 Task: Filter the discussions in the repository "Javascript" by the label "help wanted".
Action: Mouse moved to (1032, 239)
Screenshot: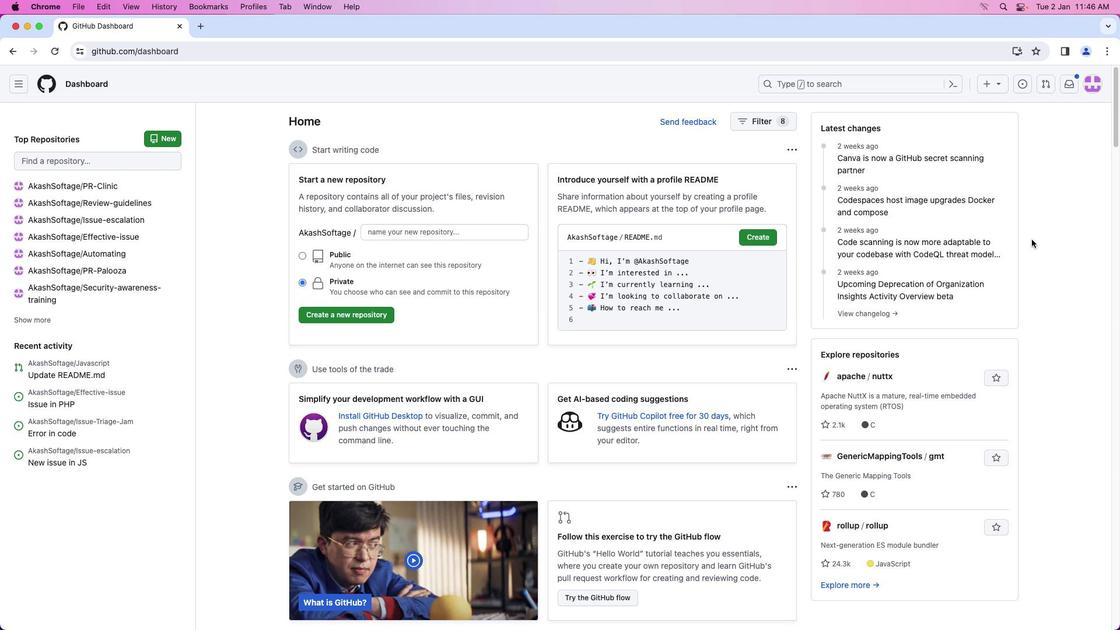 
Action: Mouse pressed left at (1032, 239)
Screenshot: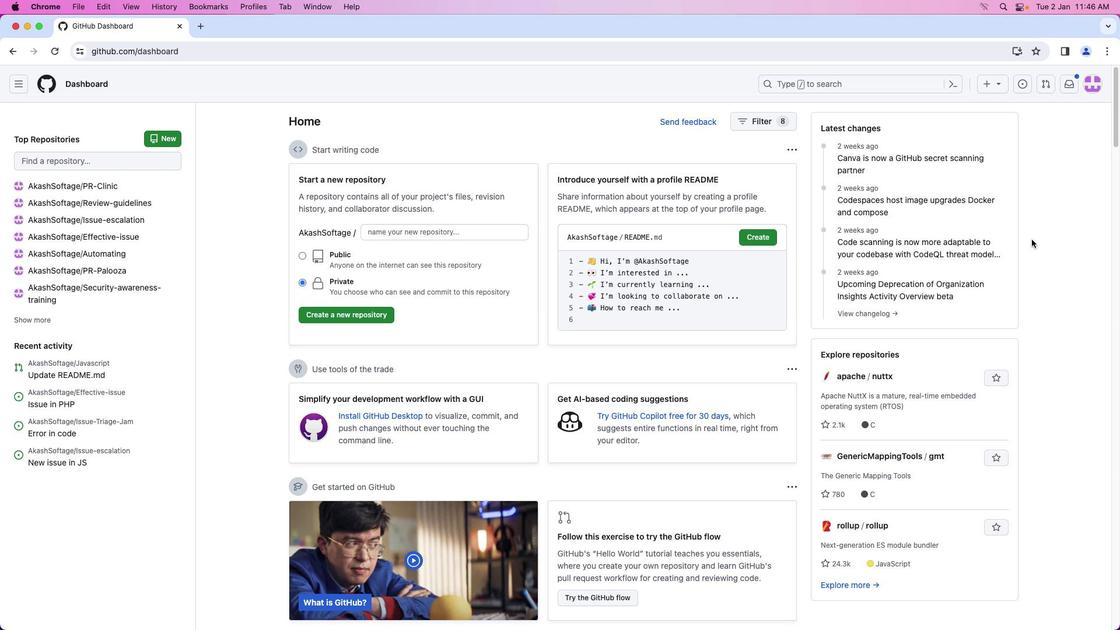 
Action: Mouse moved to (1091, 89)
Screenshot: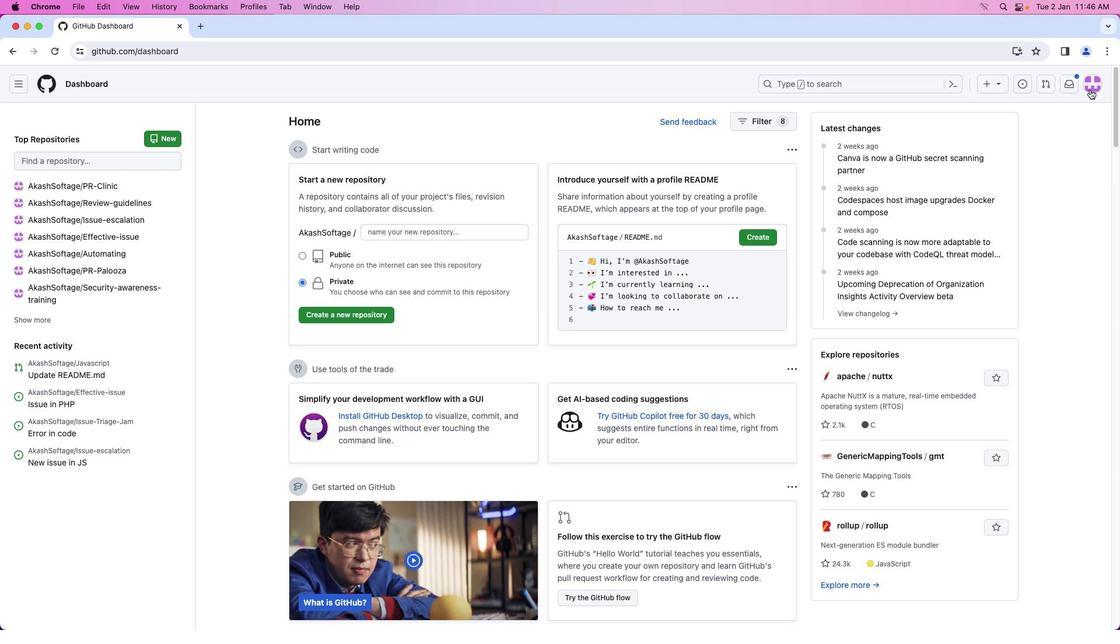 
Action: Mouse pressed left at (1091, 89)
Screenshot: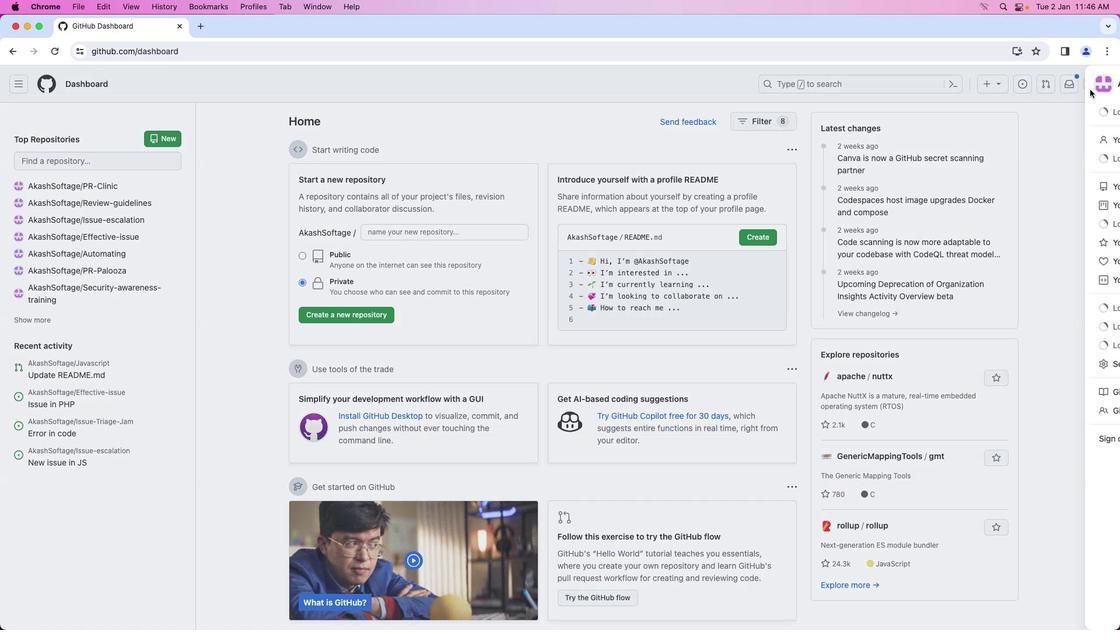 
Action: Mouse moved to (1029, 185)
Screenshot: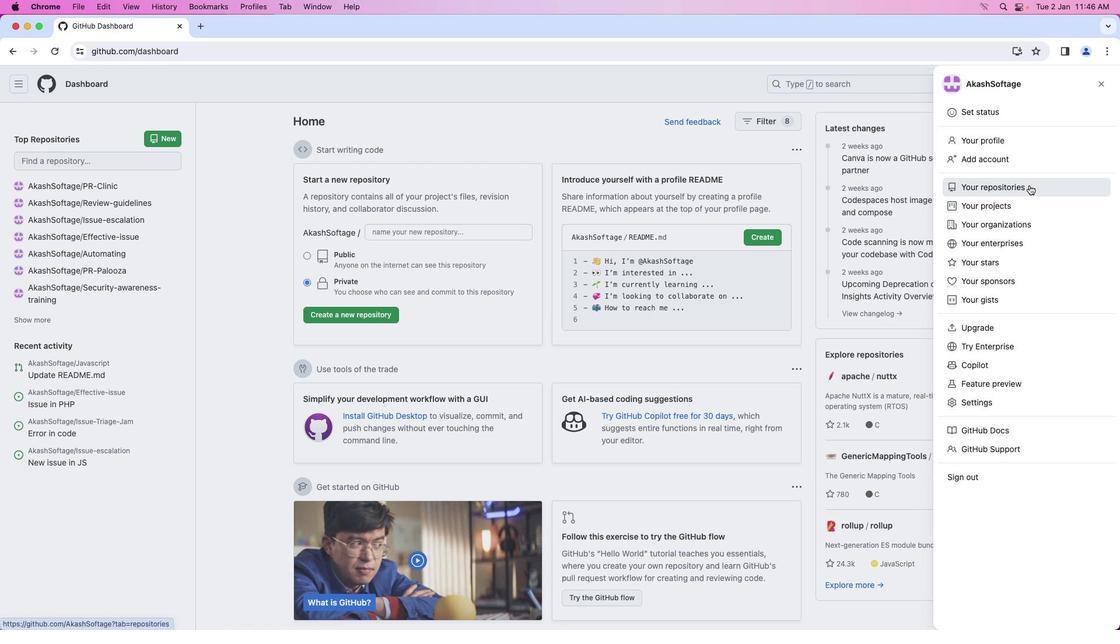 
Action: Mouse pressed left at (1029, 185)
Screenshot: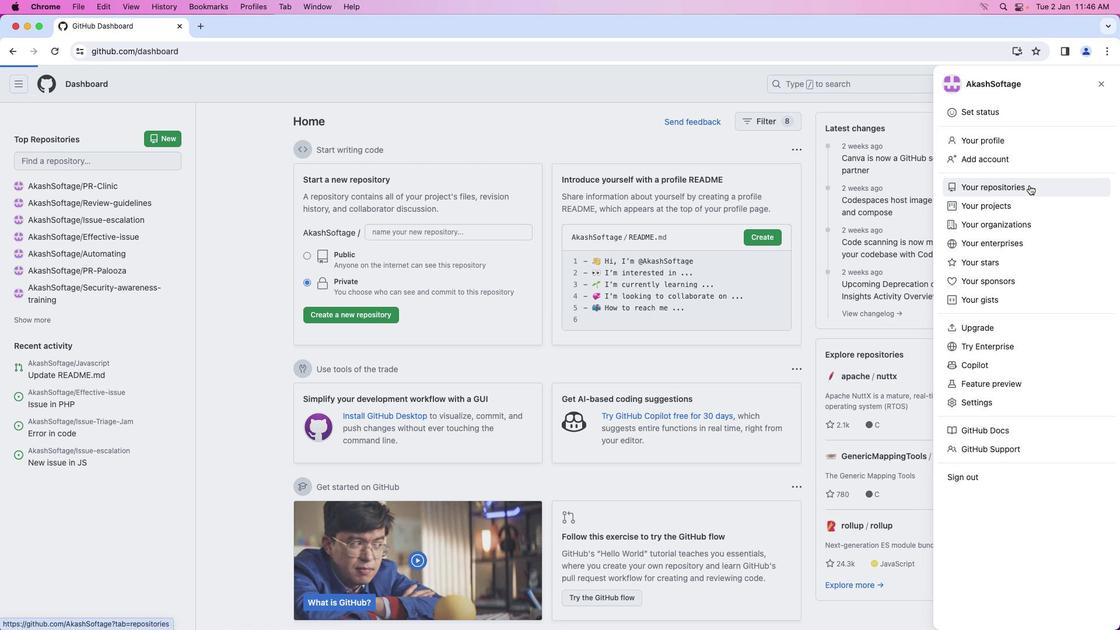 
Action: Mouse moved to (422, 194)
Screenshot: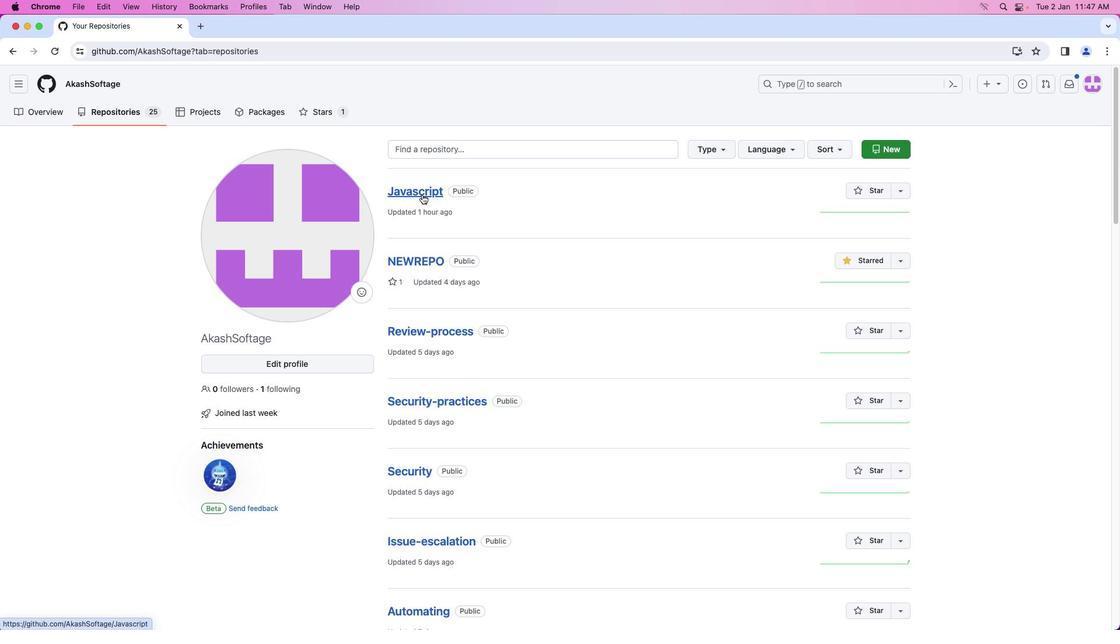 
Action: Mouse pressed left at (422, 194)
Screenshot: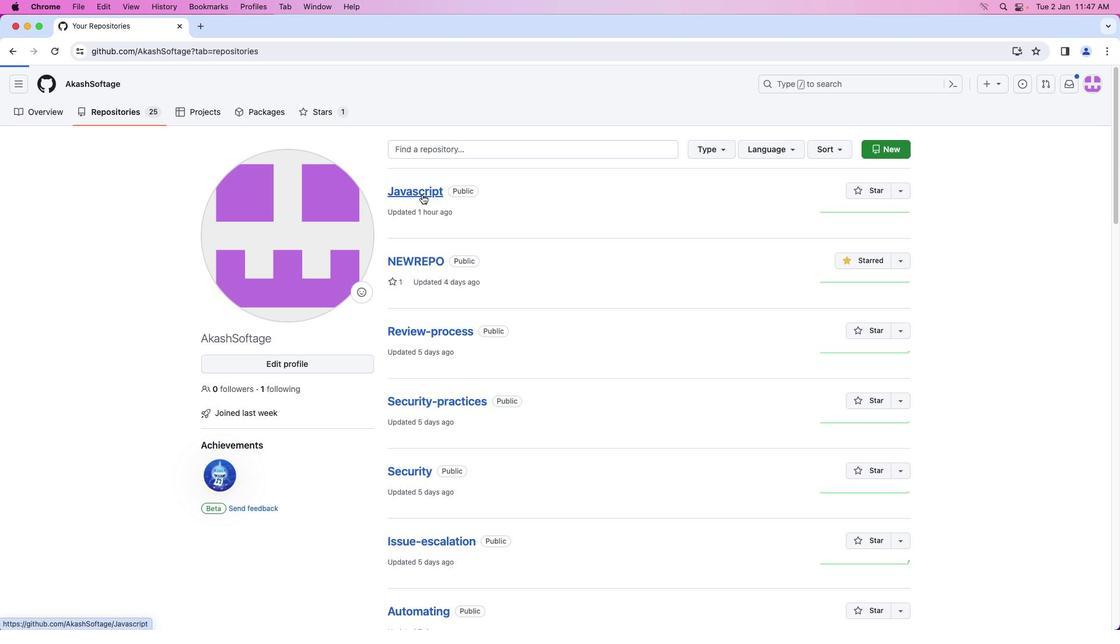 
Action: Mouse moved to (260, 115)
Screenshot: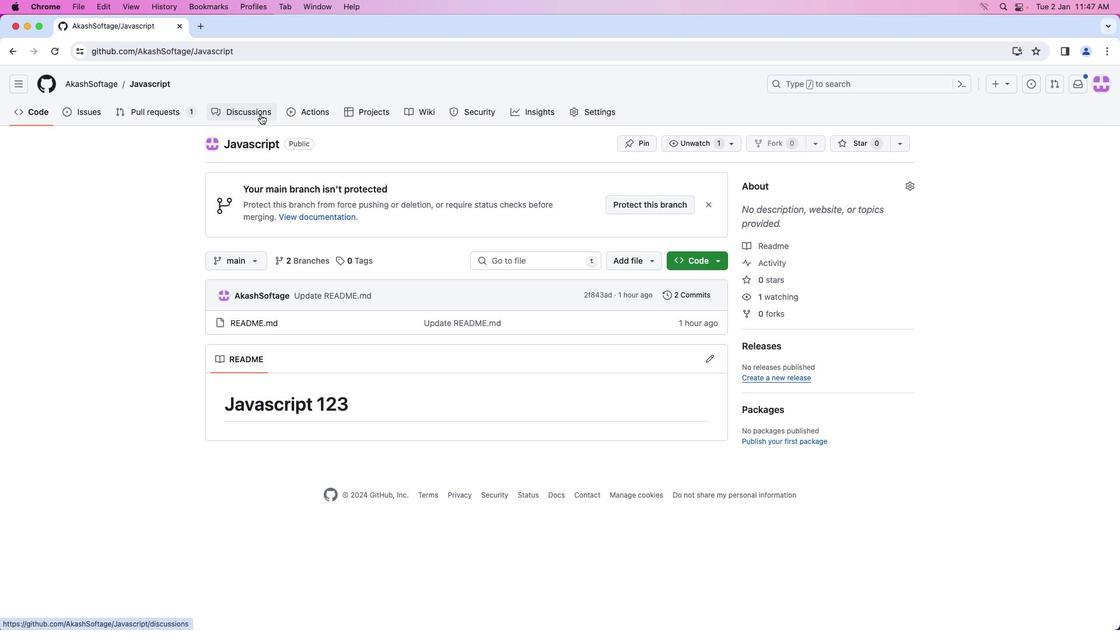 
Action: Mouse pressed left at (260, 115)
Screenshot: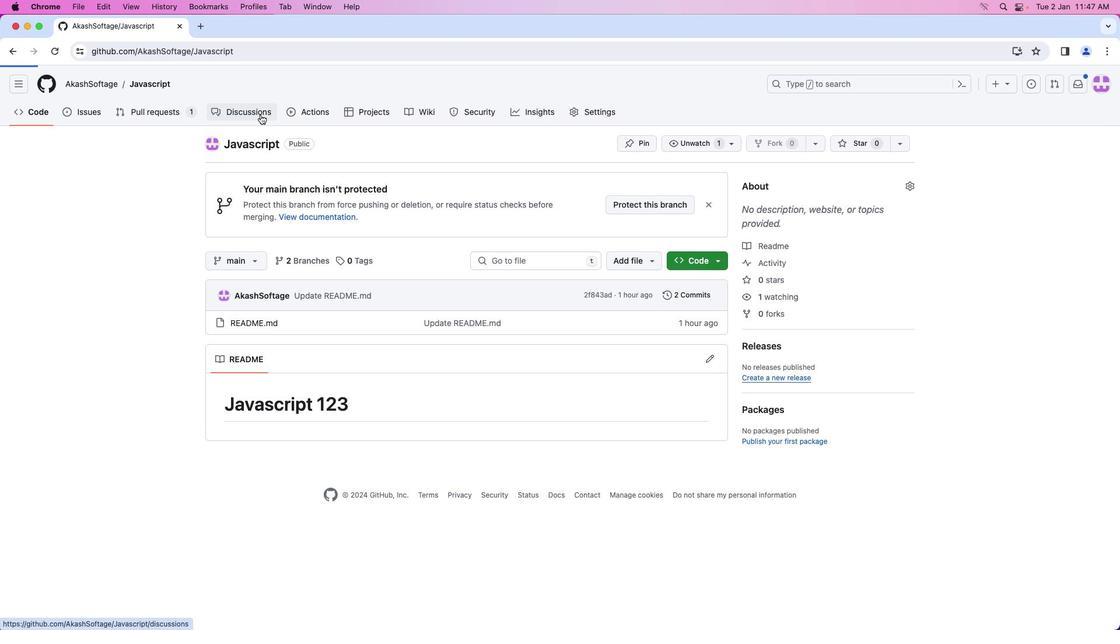 
Action: Mouse moved to (740, 260)
Screenshot: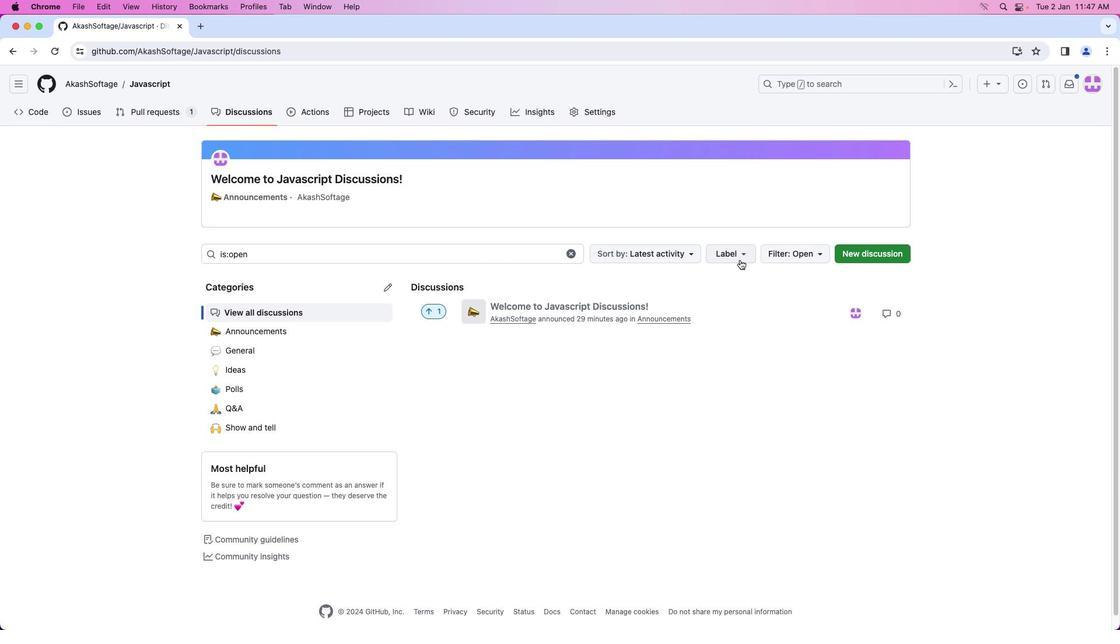
Action: Mouse pressed left at (740, 260)
Screenshot: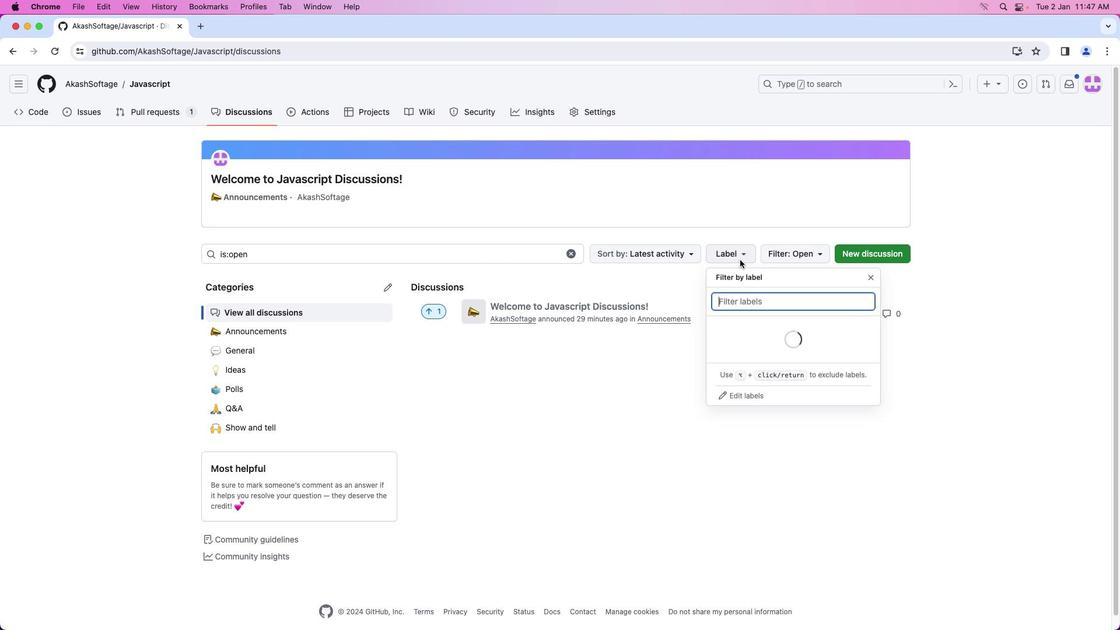 
Action: Mouse moved to (821, 492)
Screenshot: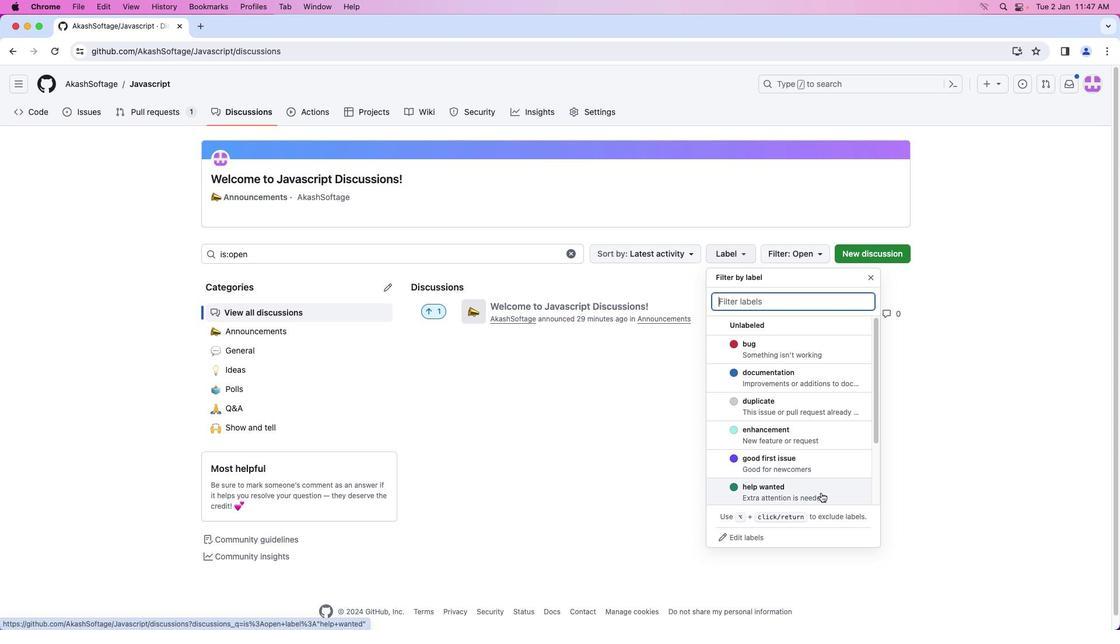 
Action: Mouse pressed left at (821, 492)
Screenshot: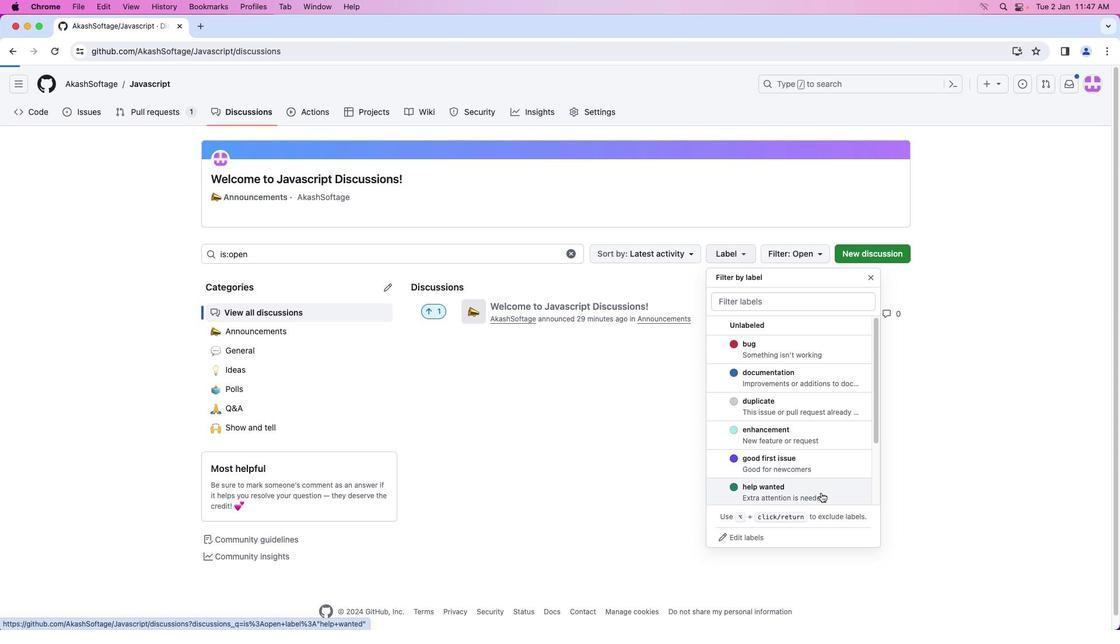 
Action: Mouse moved to (817, 484)
Screenshot: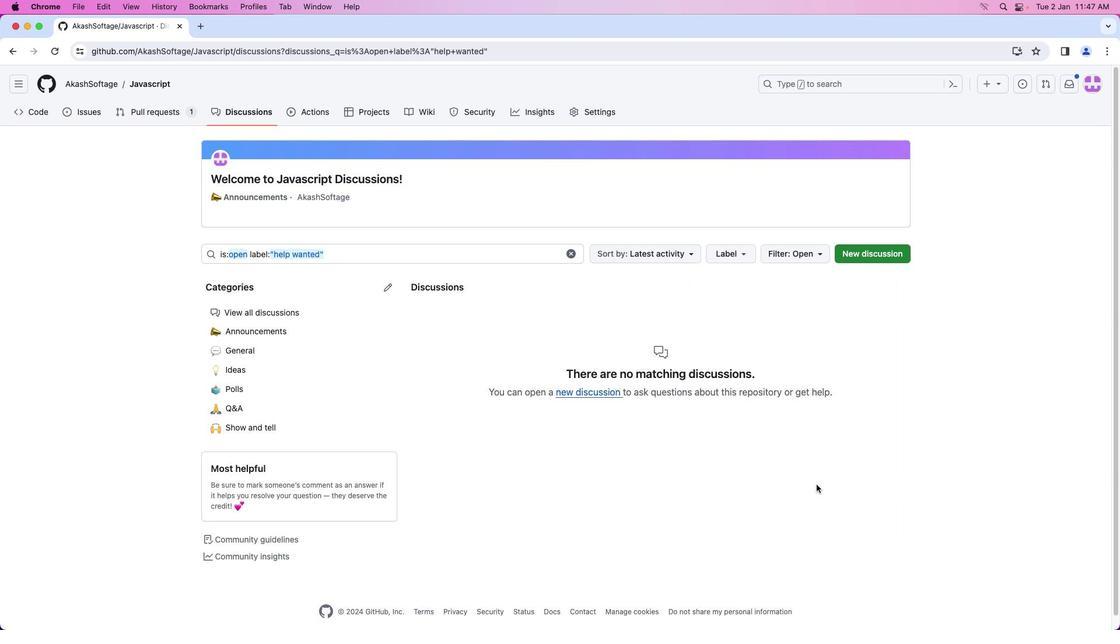 
Action: Mouse pressed left at (817, 484)
Screenshot: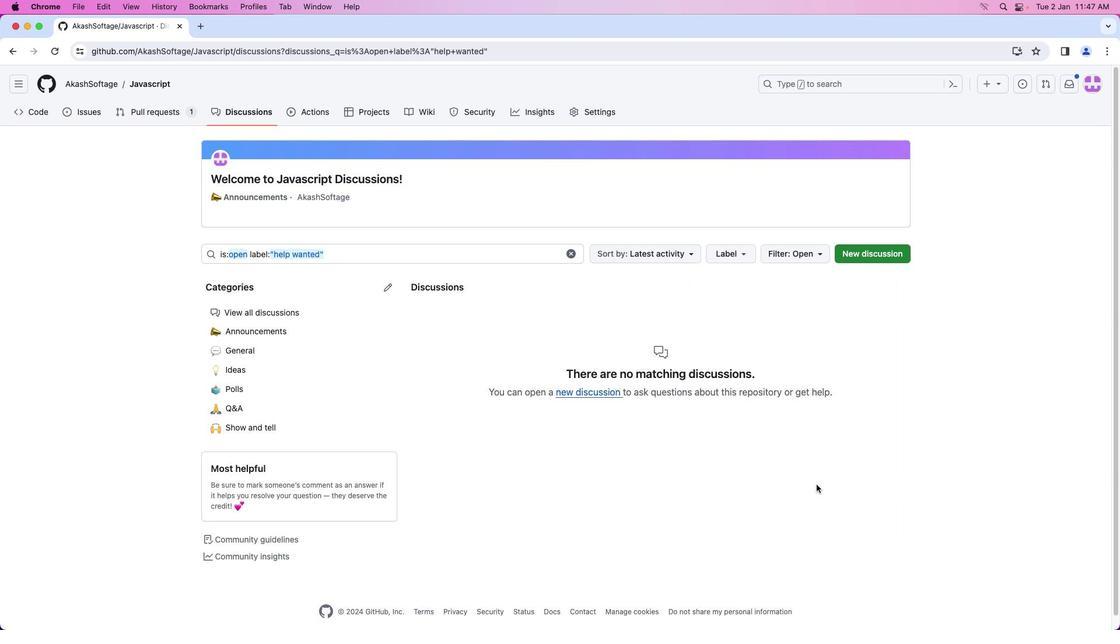 
